 Task: Use Star Drive Rumble Effect in this video Movie B.mp4
Action: Mouse pressed left at (321, 150)
Screenshot: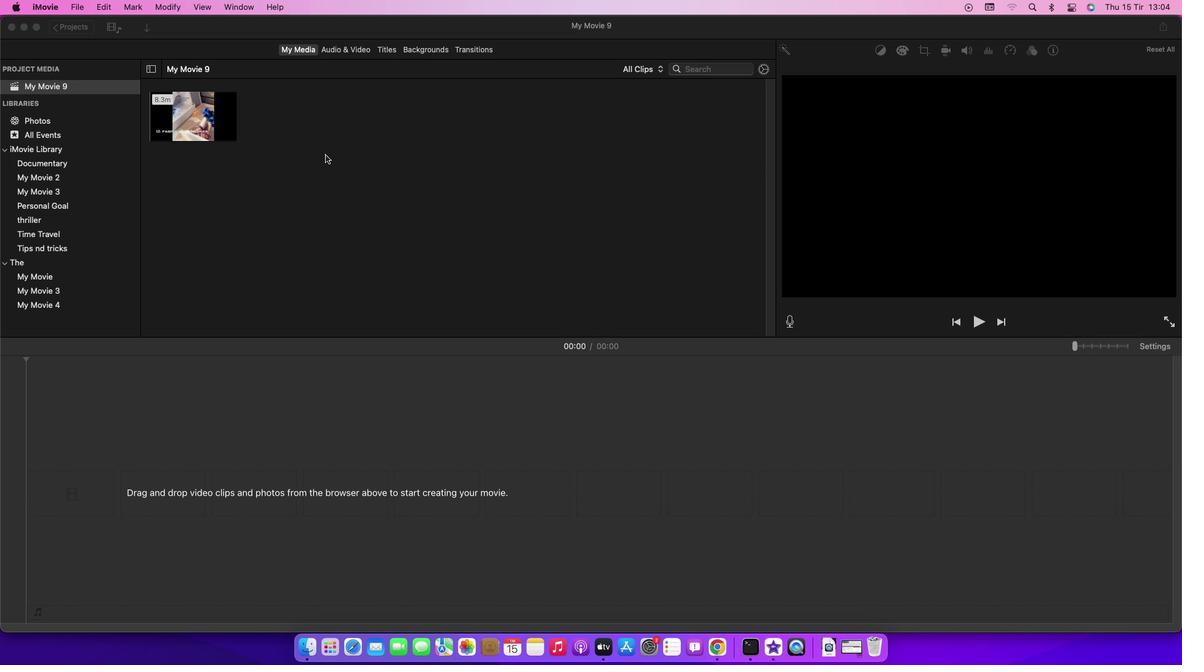
Action: Mouse moved to (187, 111)
Screenshot: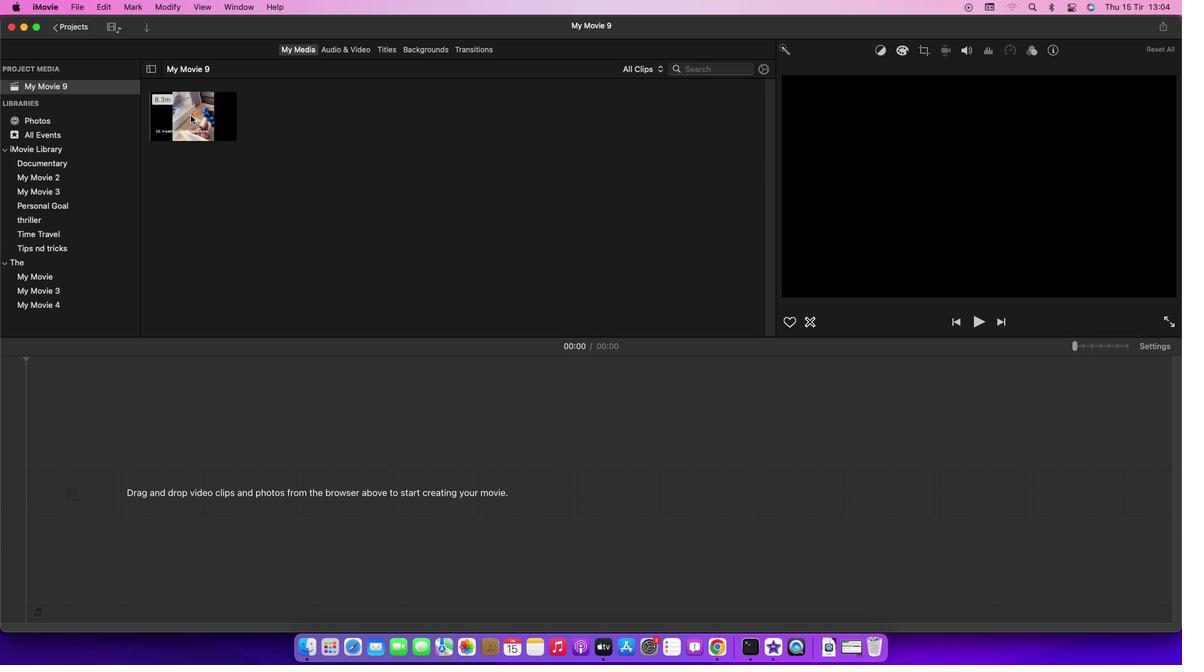 
Action: Mouse pressed left at (187, 111)
Screenshot: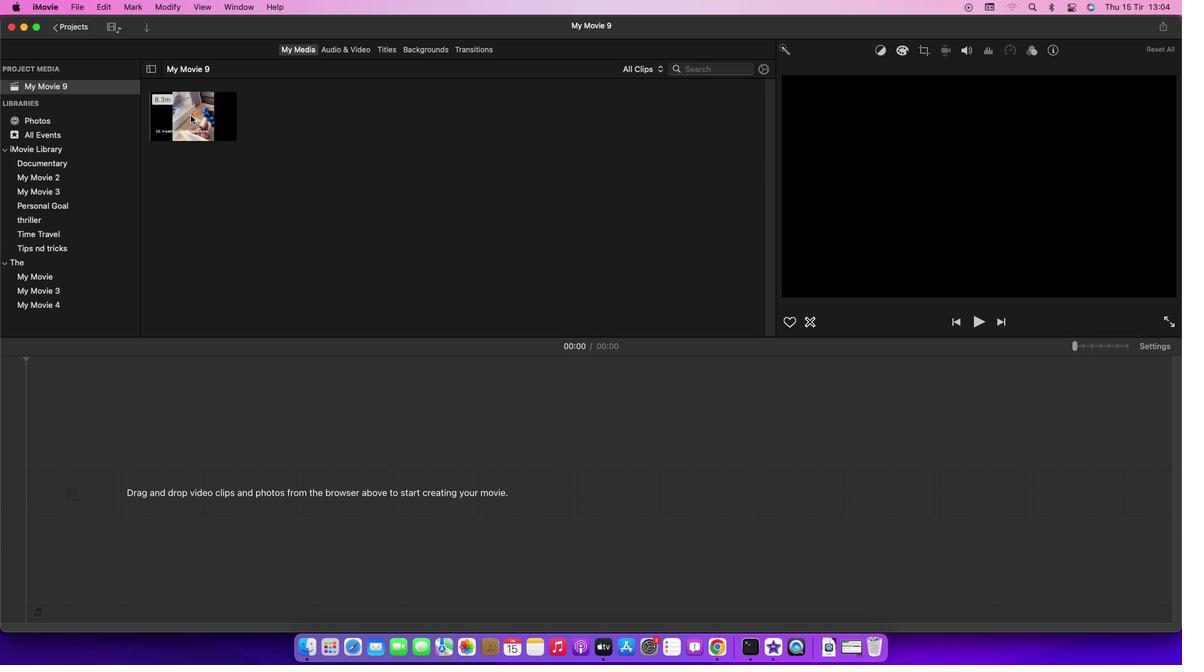 
Action: Mouse moved to (187, 111)
Screenshot: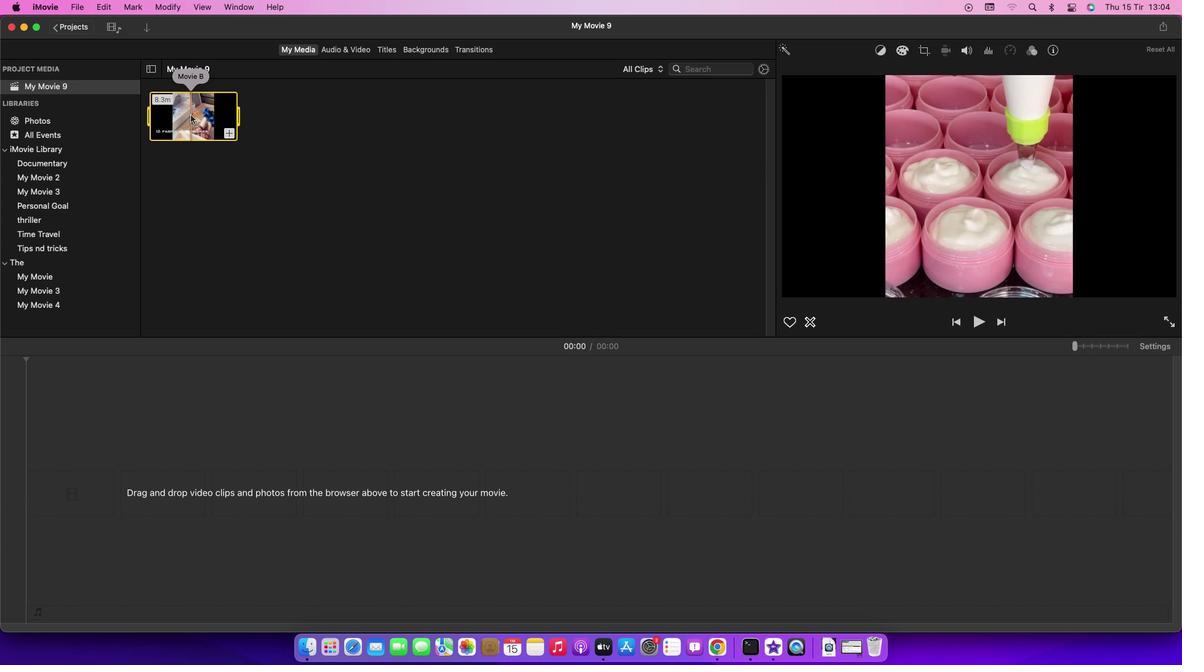 
Action: Mouse pressed left at (187, 111)
Screenshot: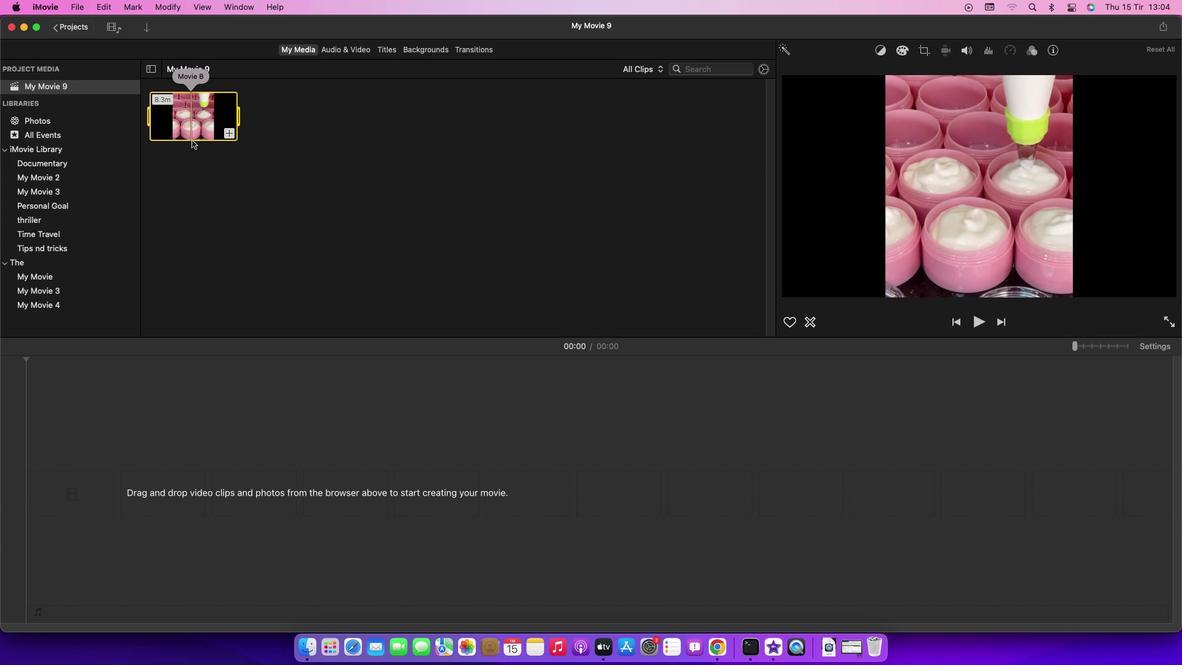 
Action: Mouse moved to (339, 43)
Screenshot: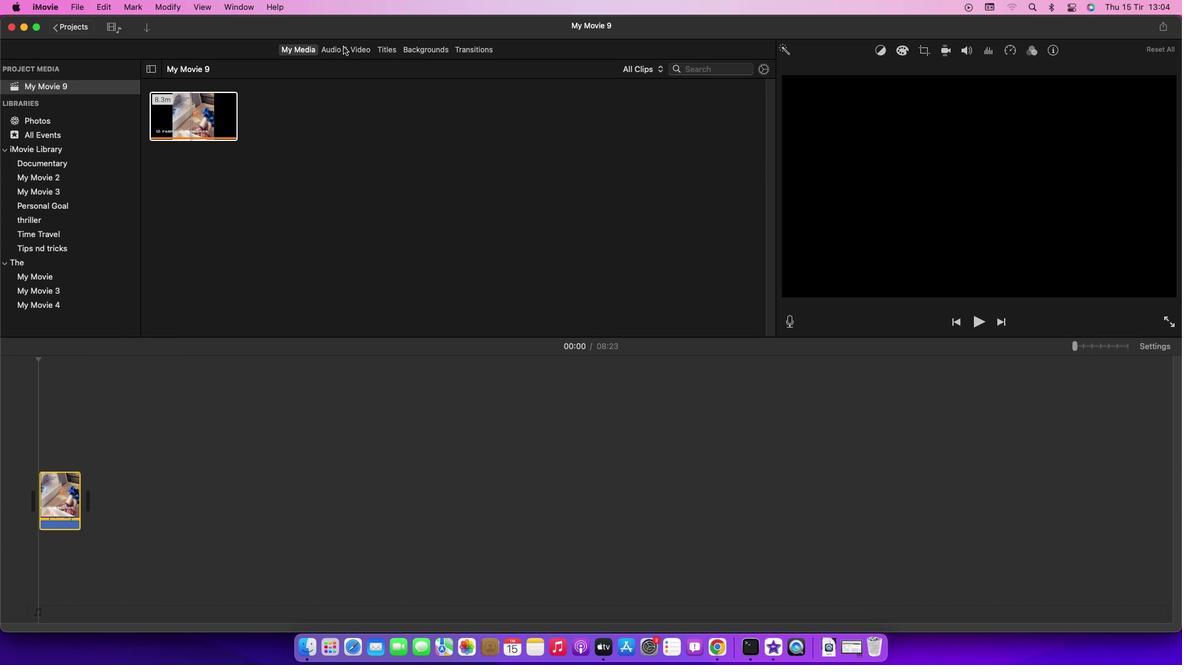
Action: Mouse pressed left at (339, 43)
Screenshot: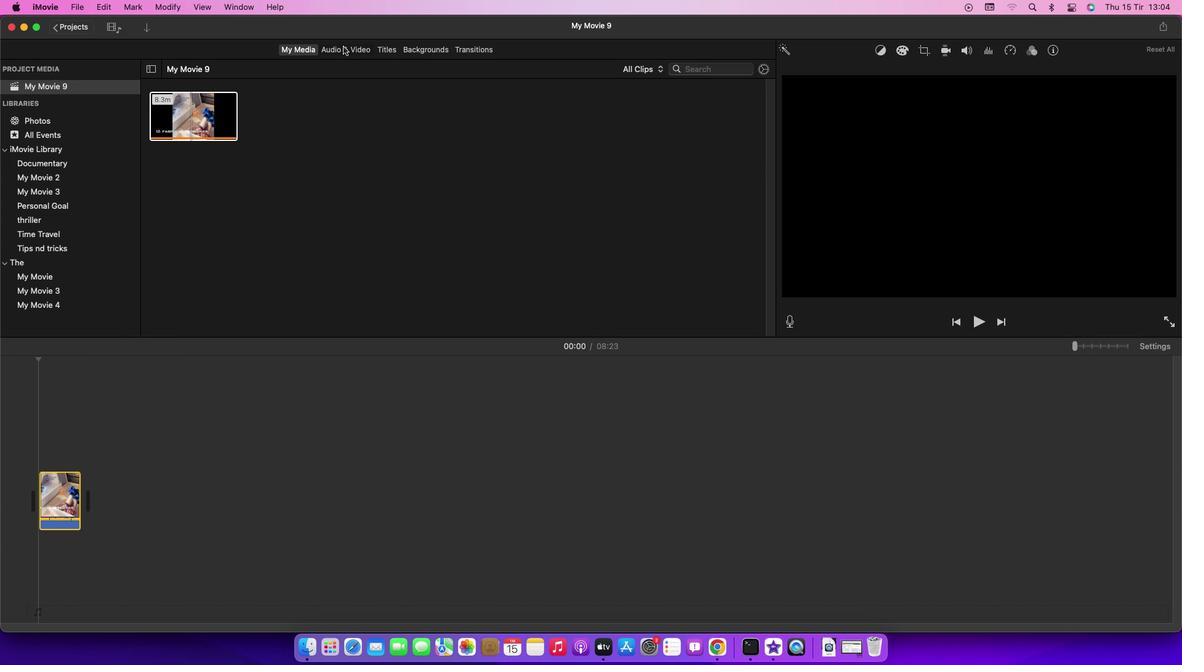 
Action: Mouse moved to (45, 113)
Screenshot: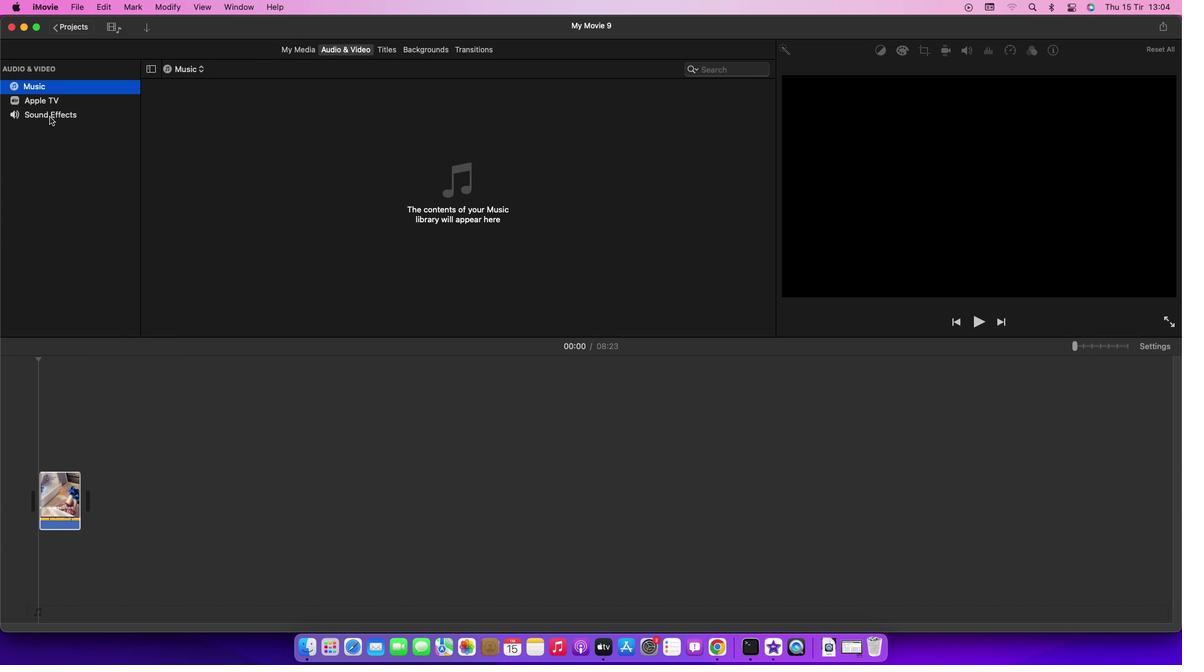 
Action: Mouse pressed left at (45, 113)
Screenshot: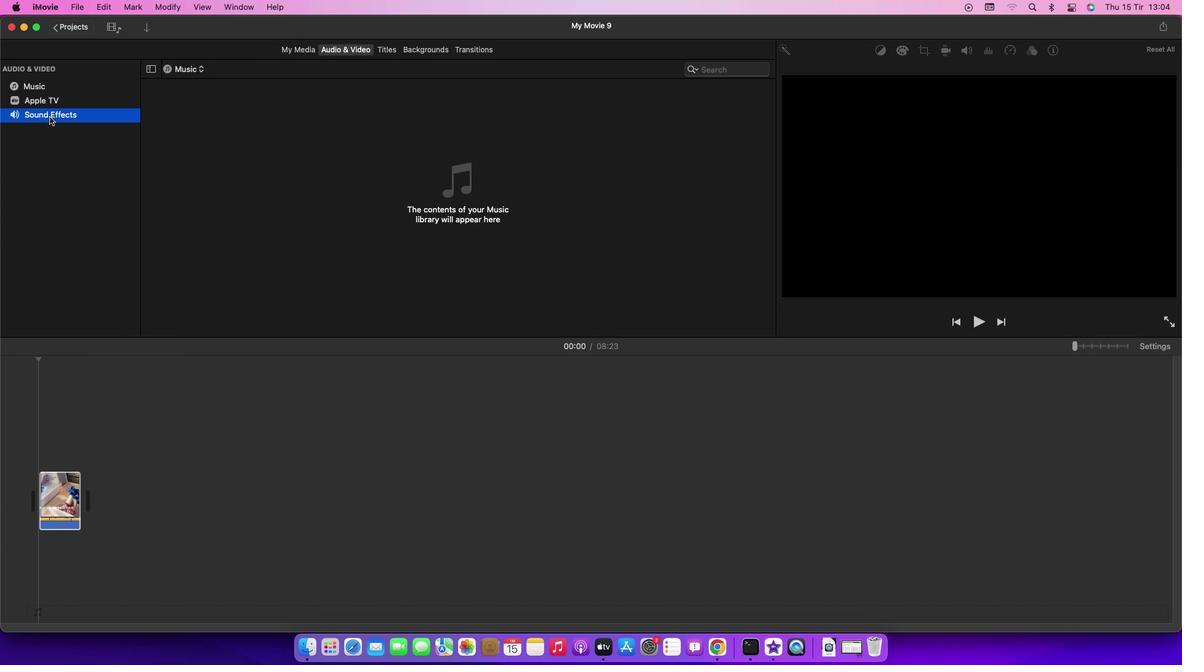 
Action: Mouse moved to (204, 309)
Screenshot: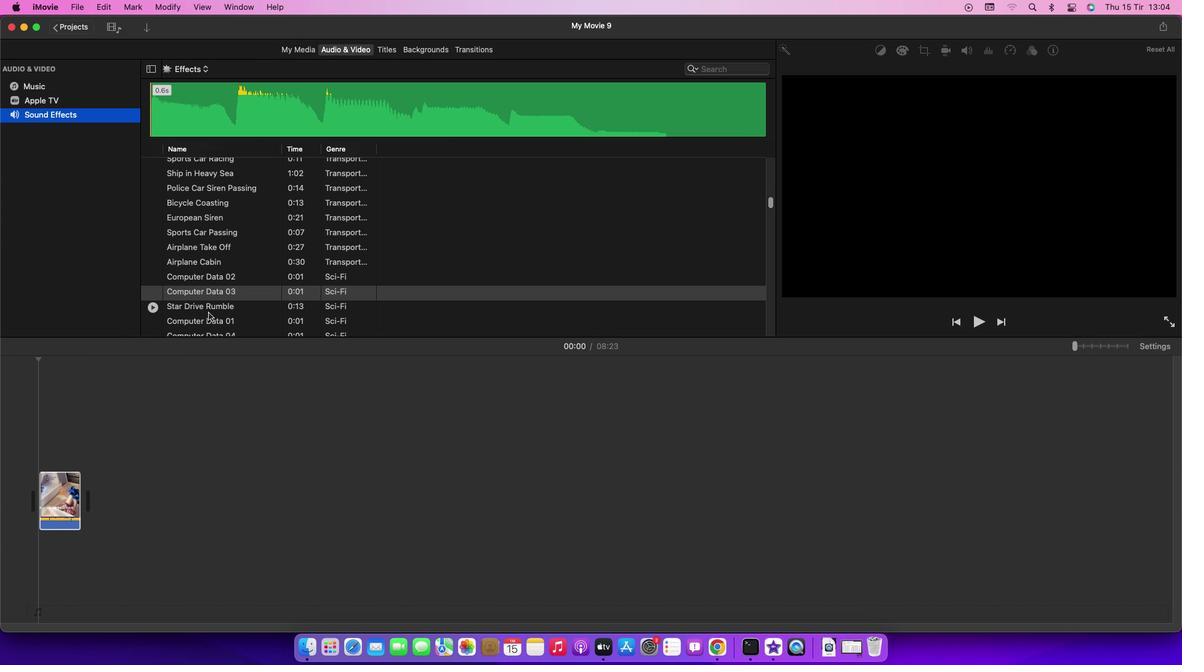 
Action: Mouse pressed left at (204, 309)
Screenshot: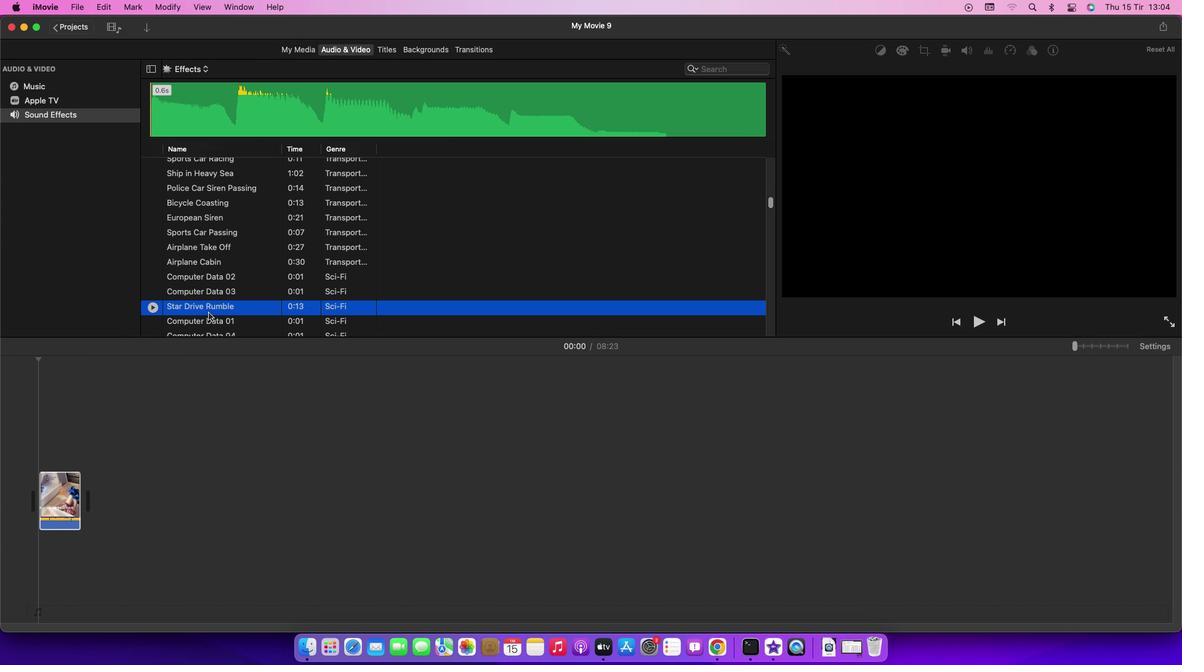 
Action: Mouse moved to (204, 304)
Screenshot: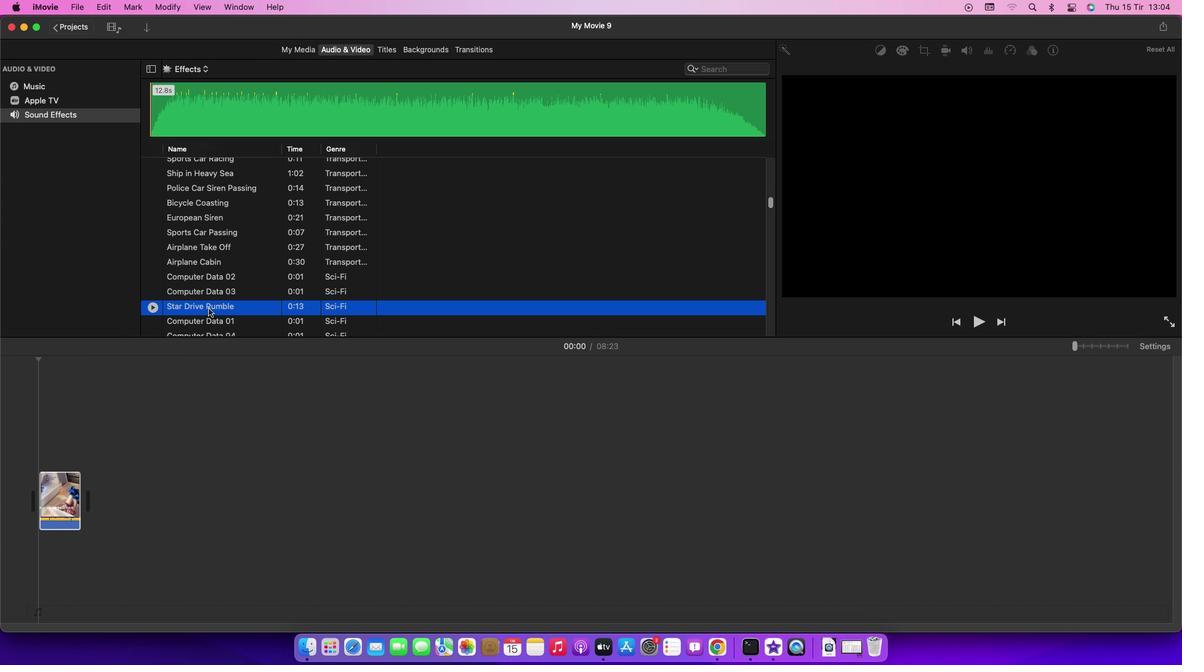 
Action: Mouse pressed left at (204, 304)
Screenshot: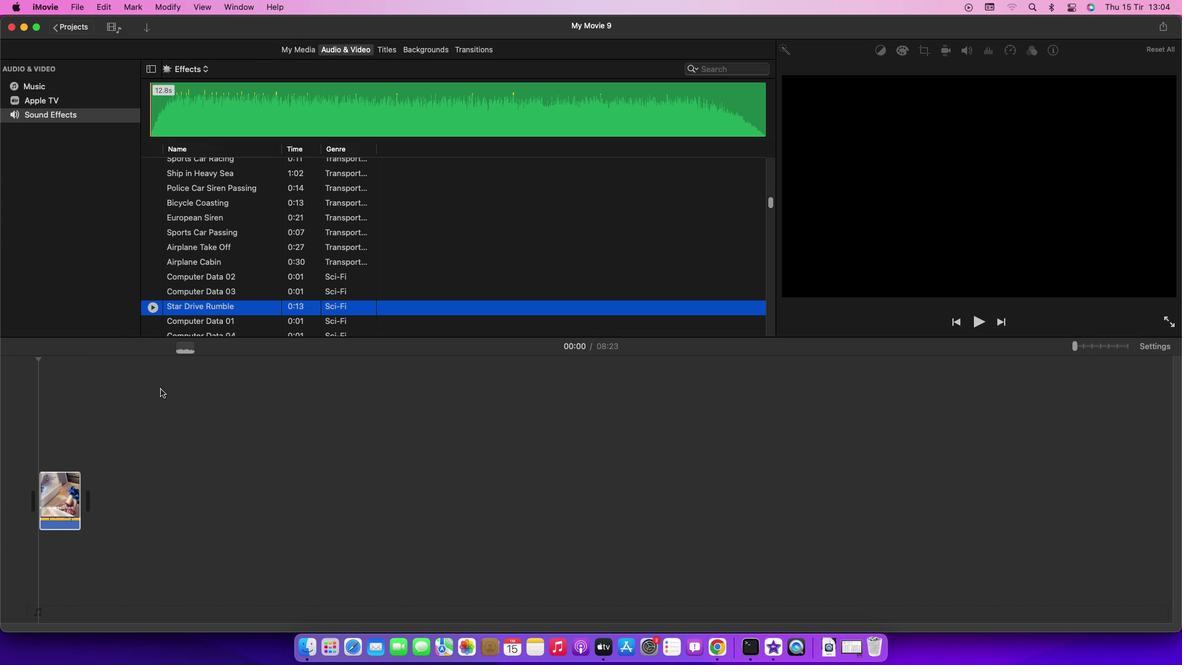 
Action: Mouse moved to (254, 481)
Screenshot: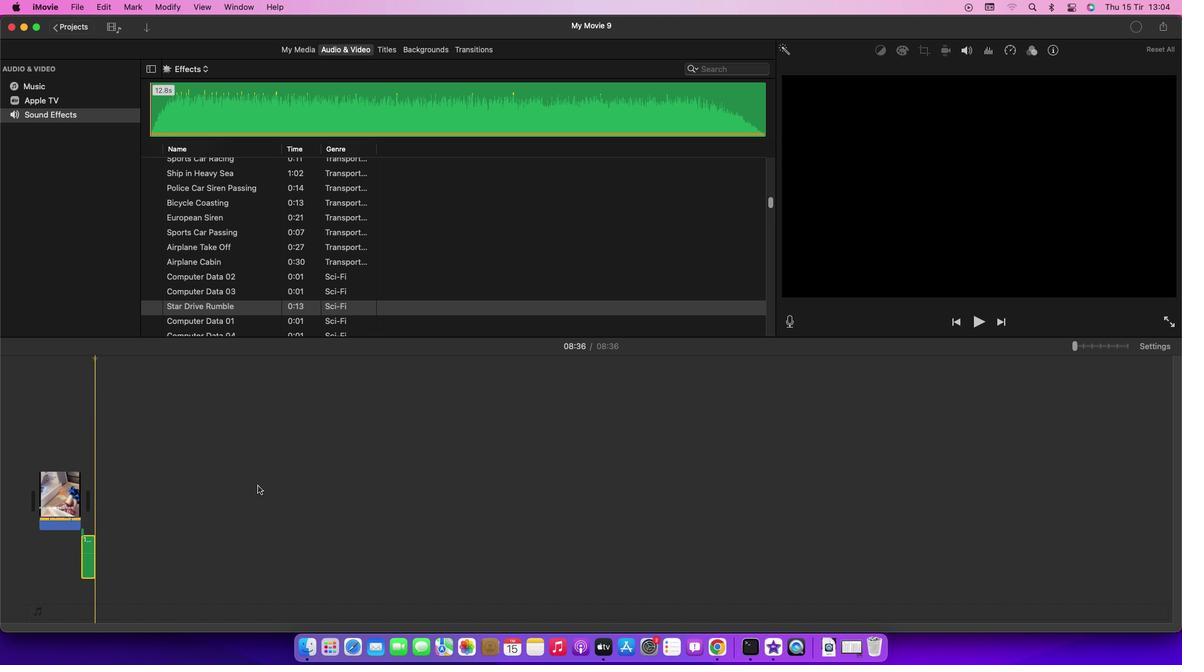 
